 Task: In the  document Dance.pdf Select the text and change paragraph spacing to  'Double' Change page orientation to  'Landscape' Add Page color Dark Red
Action: Mouse moved to (332, 182)
Screenshot: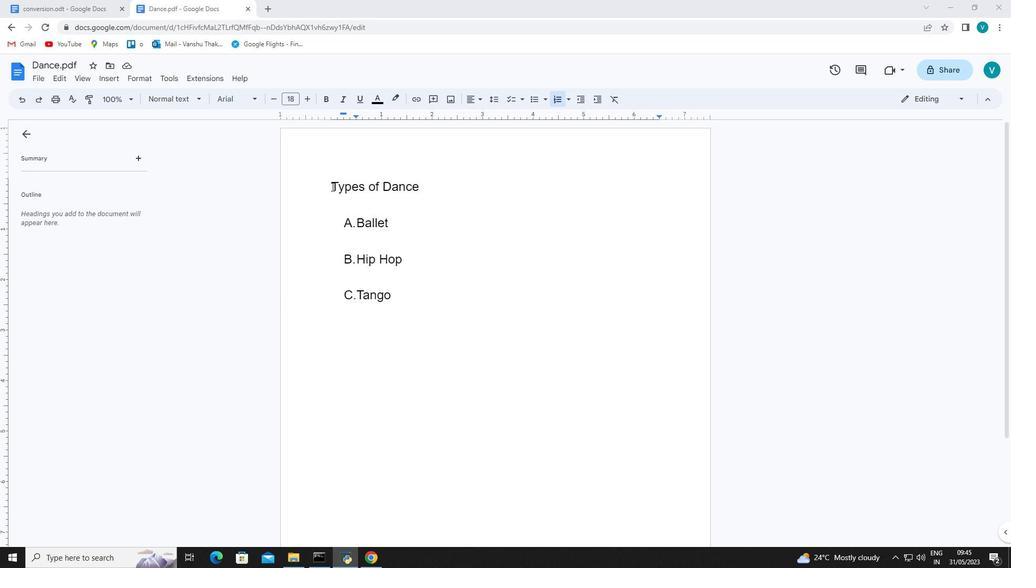 
Action: Mouse pressed left at (332, 182)
Screenshot: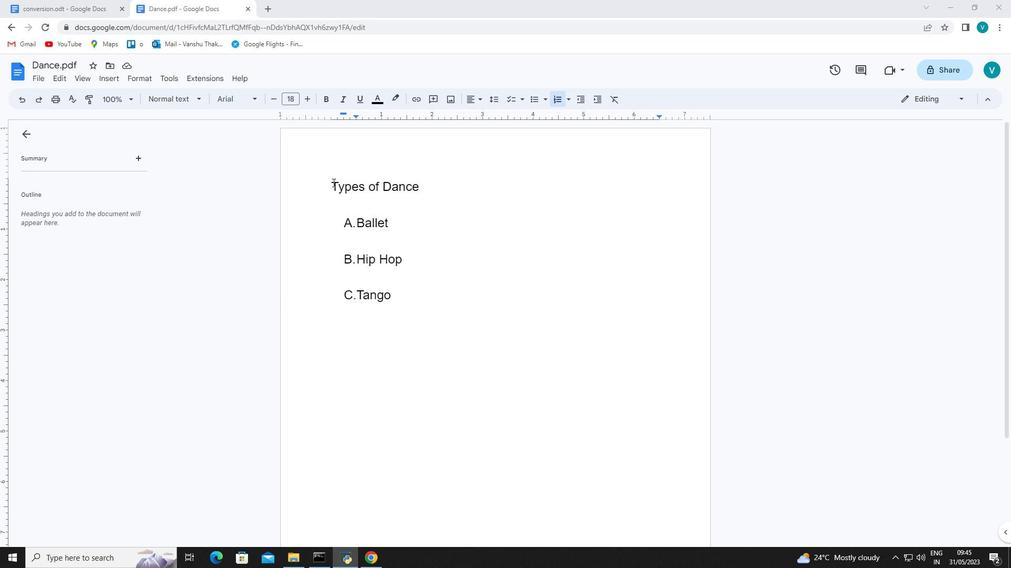 
Action: Mouse moved to (492, 101)
Screenshot: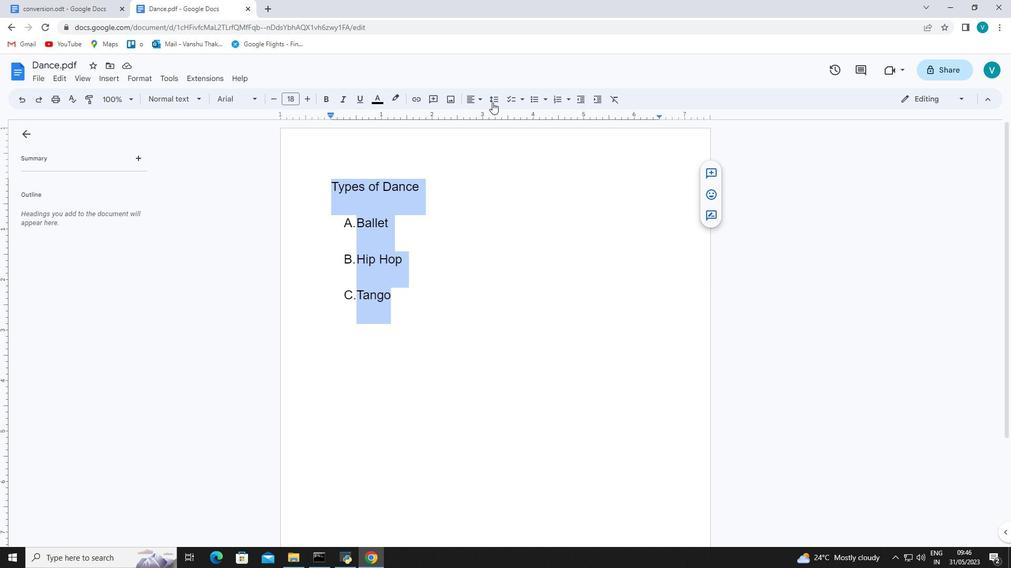
Action: Mouse pressed left at (492, 101)
Screenshot: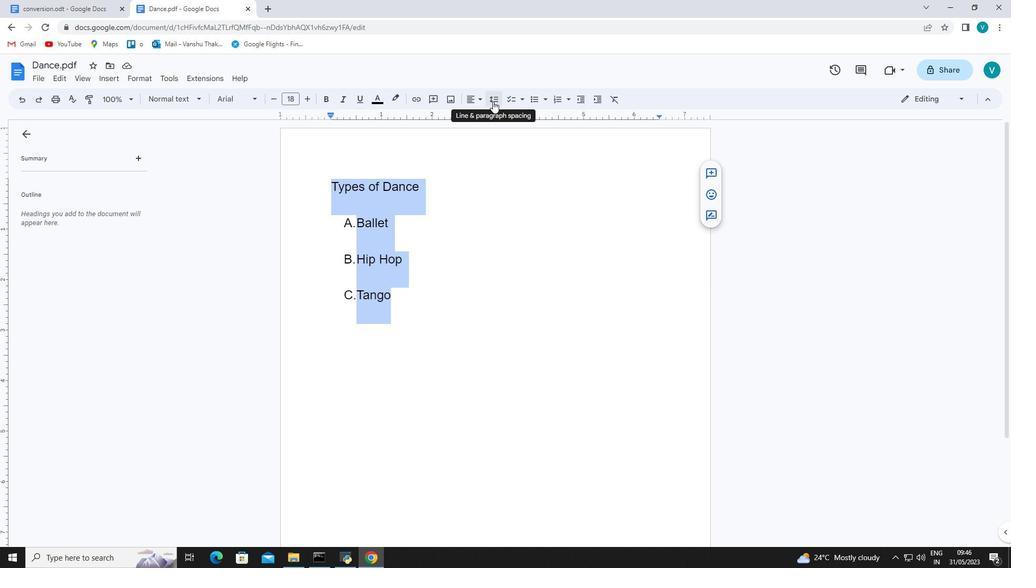 
Action: Mouse moved to (507, 165)
Screenshot: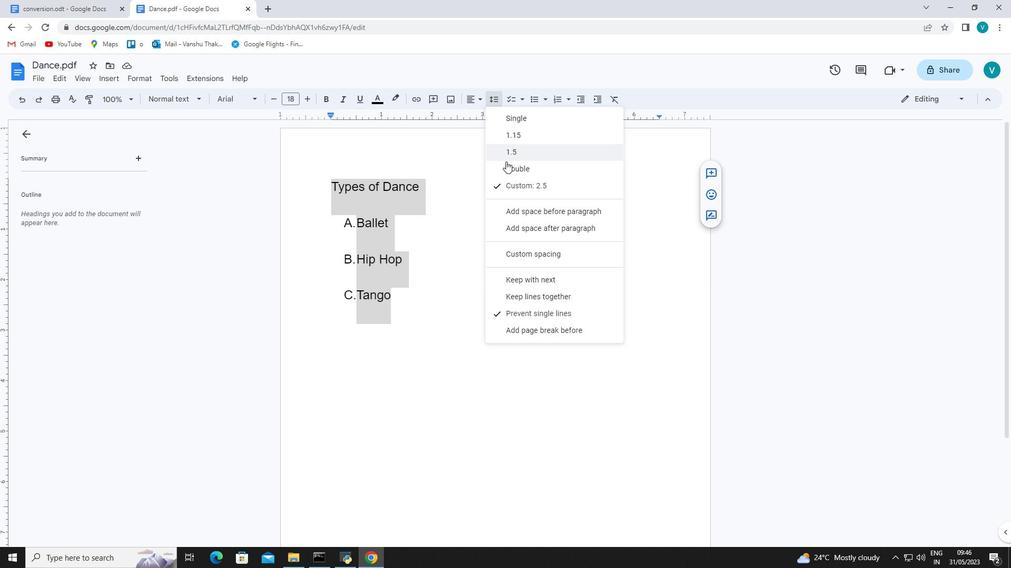 
Action: Mouse pressed left at (507, 165)
Screenshot: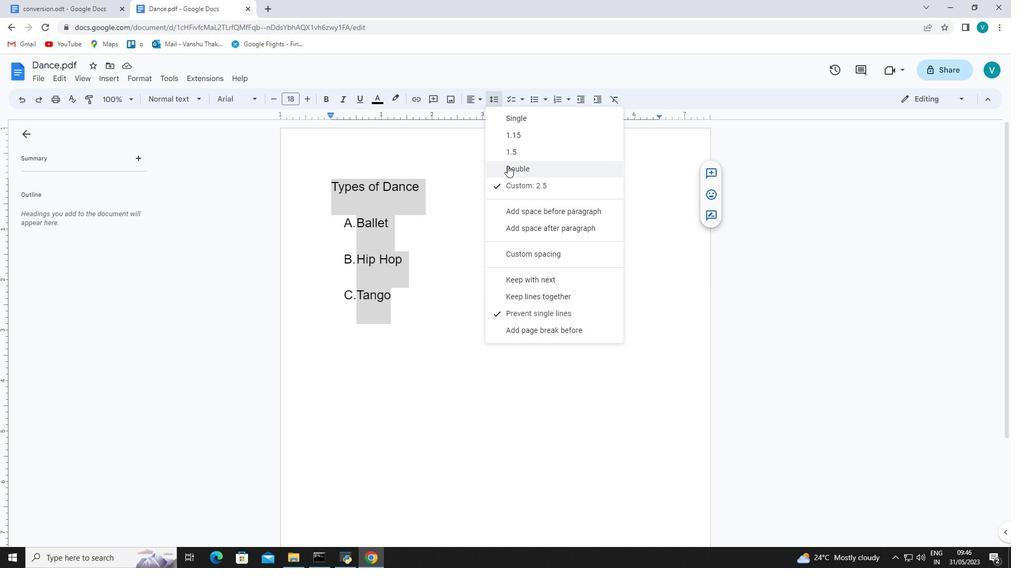 
Action: Mouse moved to (493, 259)
Screenshot: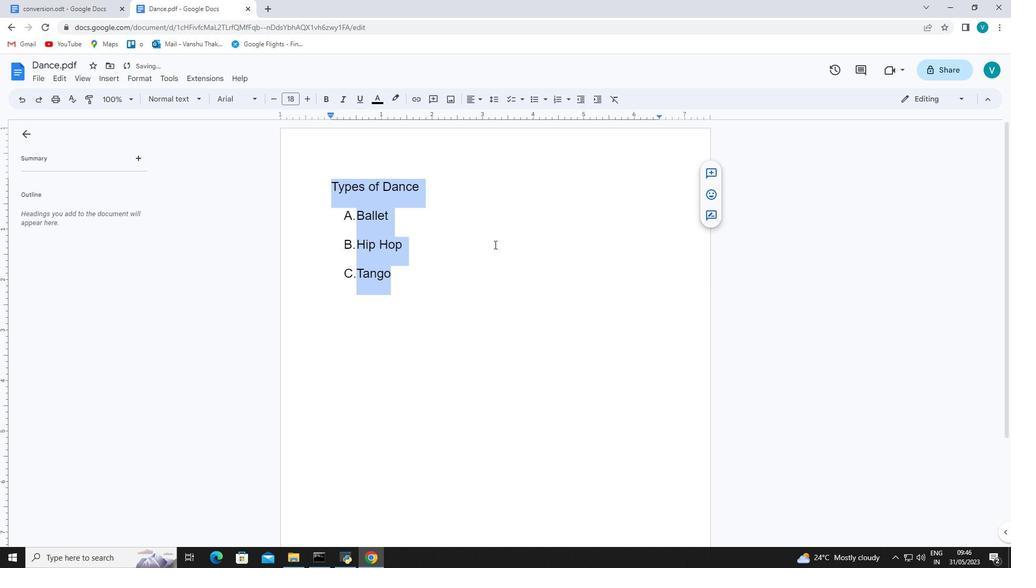 
Action: Mouse pressed left at (493, 259)
Screenshot: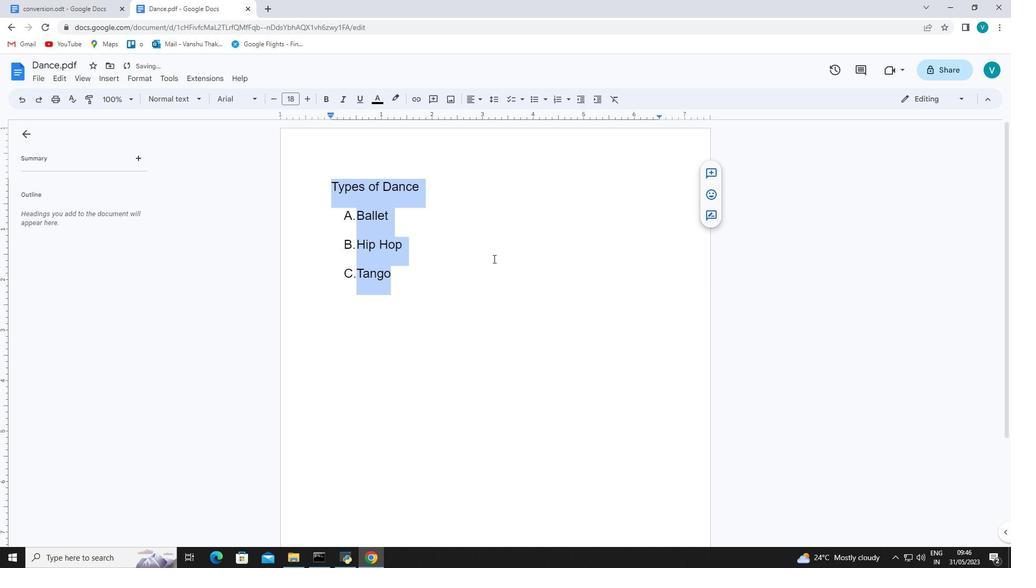 
Action: Mouse moved to (41, 78)
Screenshot: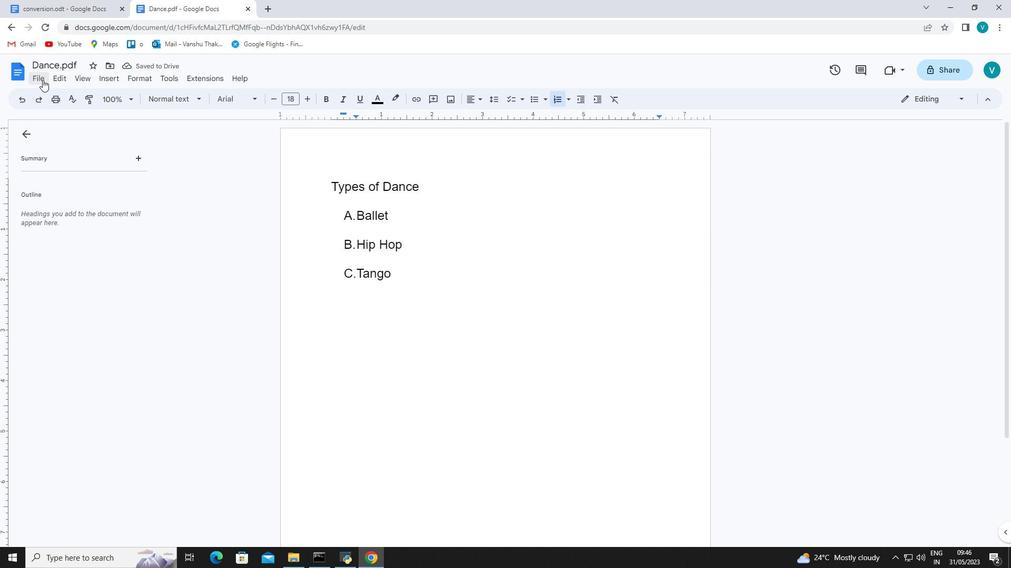 
Action: Mouse pressed left at (41, 78)
Screenshot: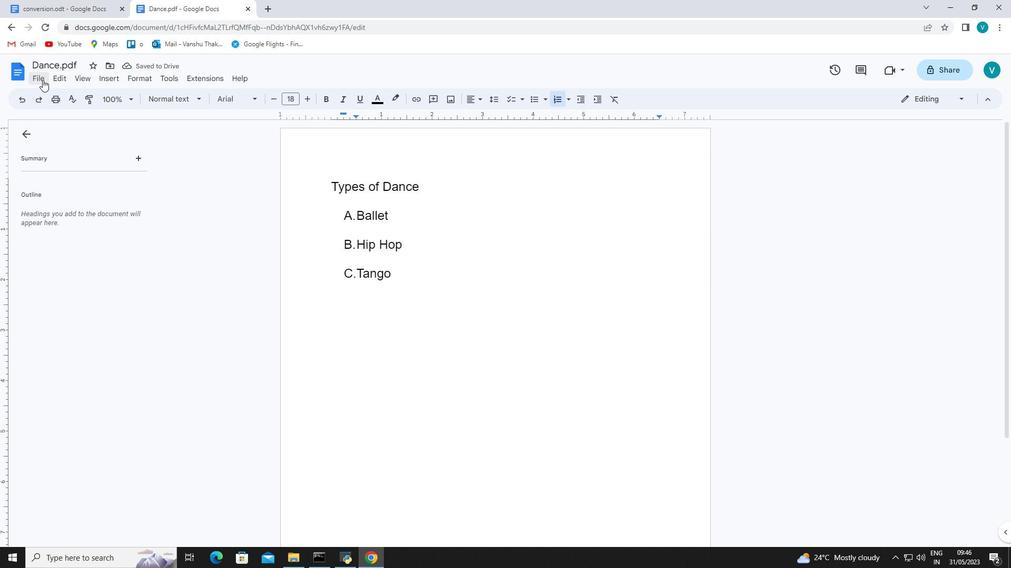 
Action: Mouse moved to (70, 362)
Screenshot: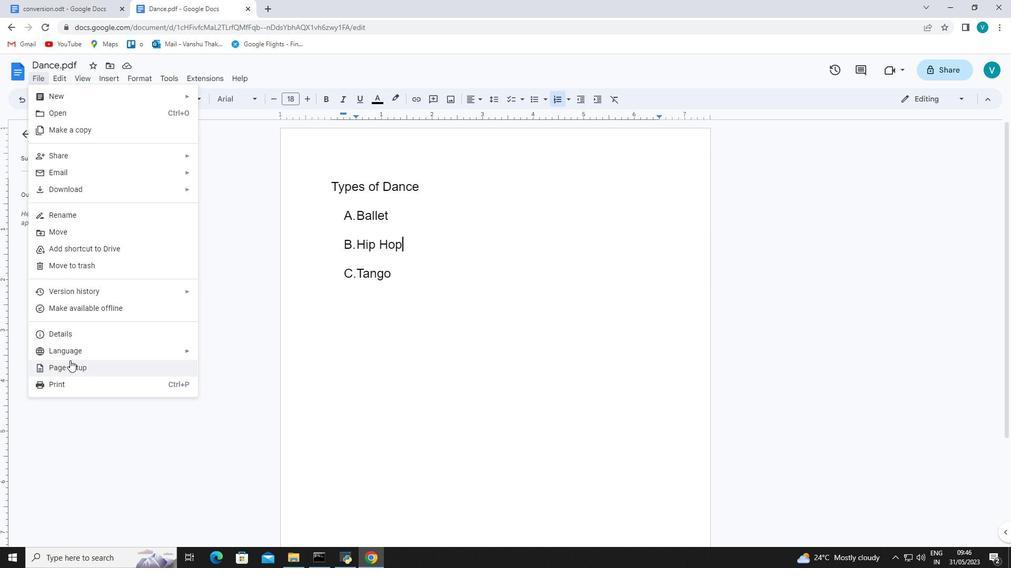 
Action: Mouse pressed left at (70, 362)
Screenshot: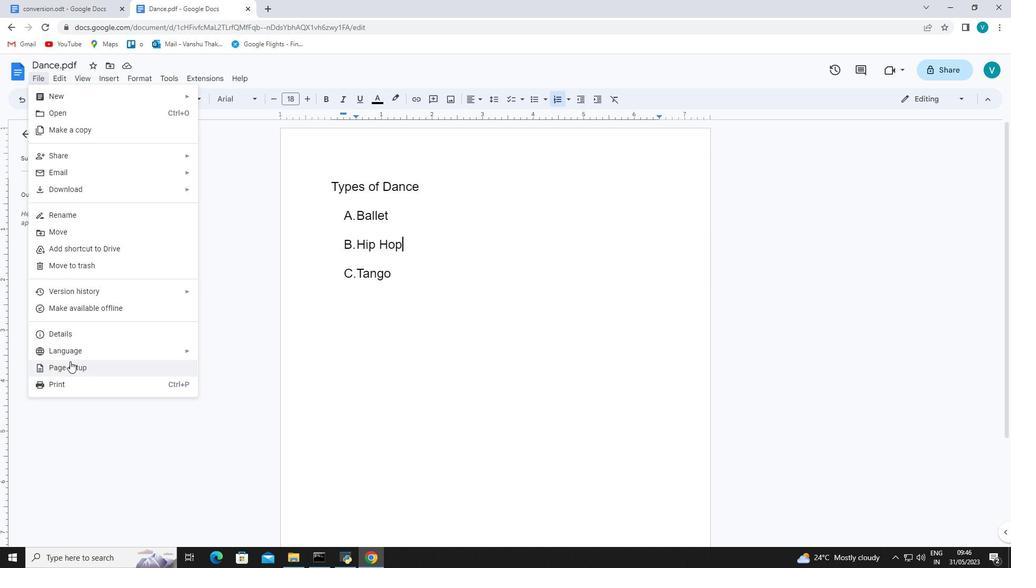 
Action: Mouse moved to (461, 283)
Screenshot: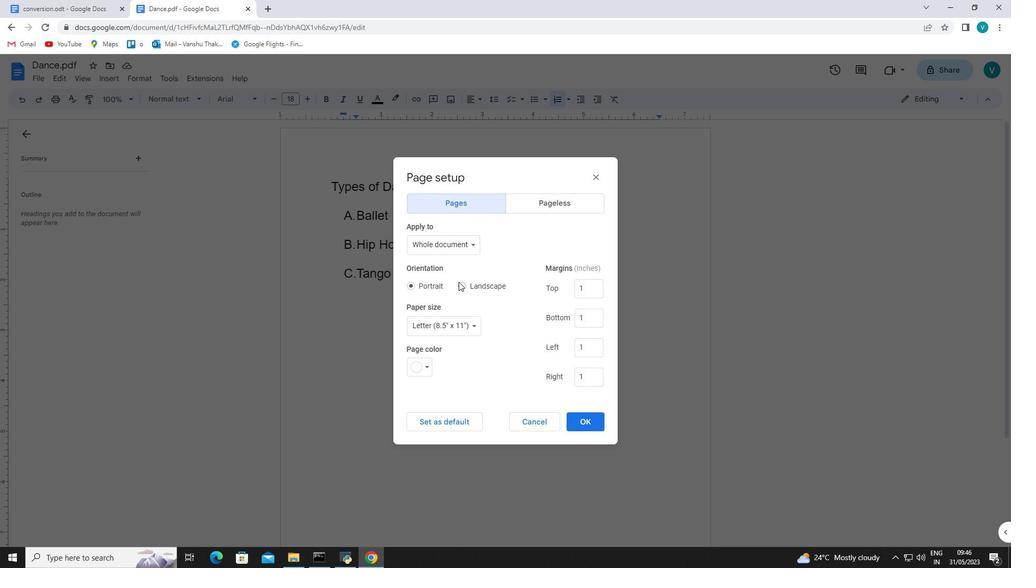 
Action: Mouse pressed left at (461, 283)
Screenshot: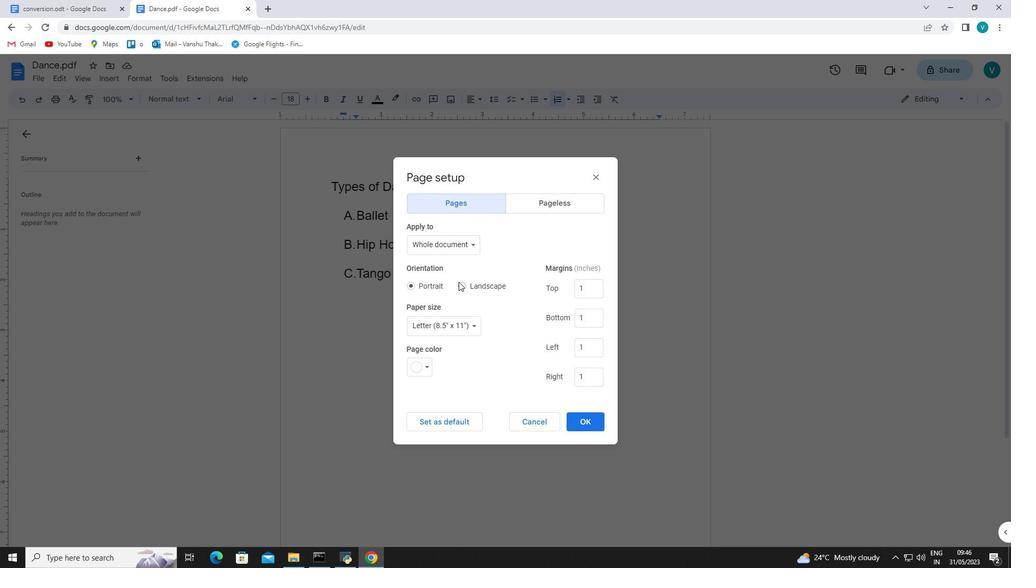 
Action: Mouse moved to (426, 368)
Screenshot: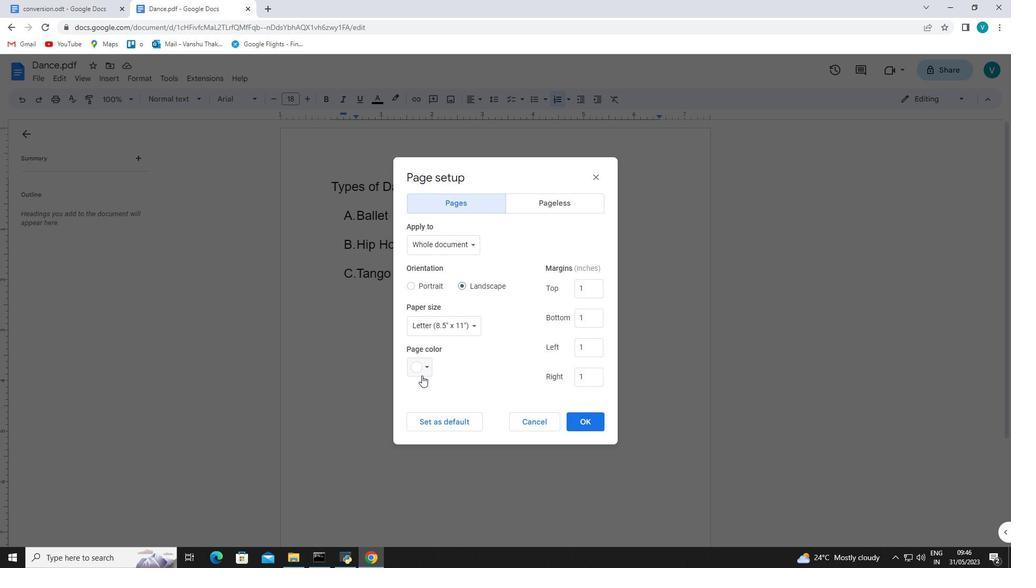 
Action: Mouse pressed left at (426, 368)
Screenshot: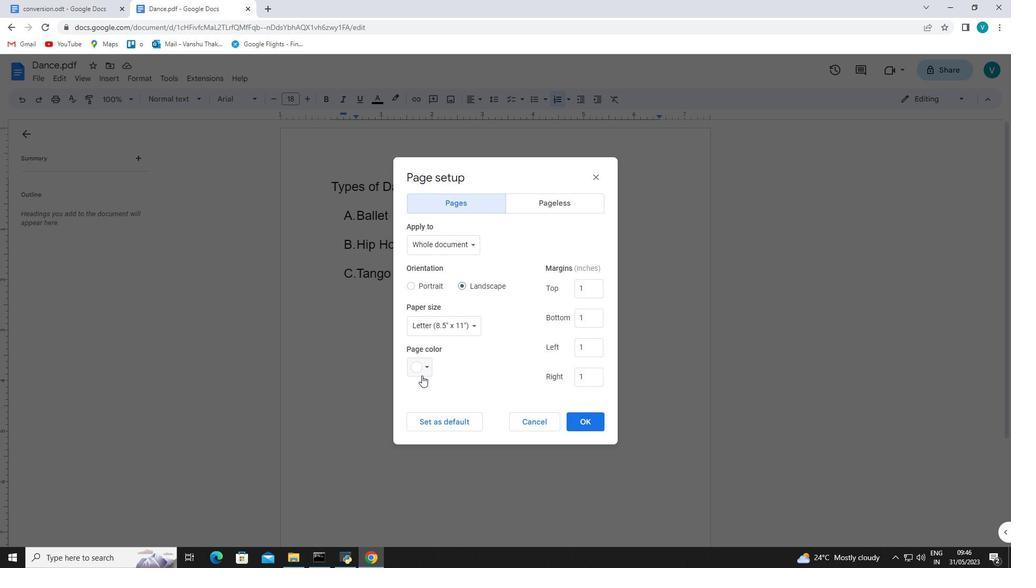 
Action: Mouse moved to (428, 444)
Screenshot: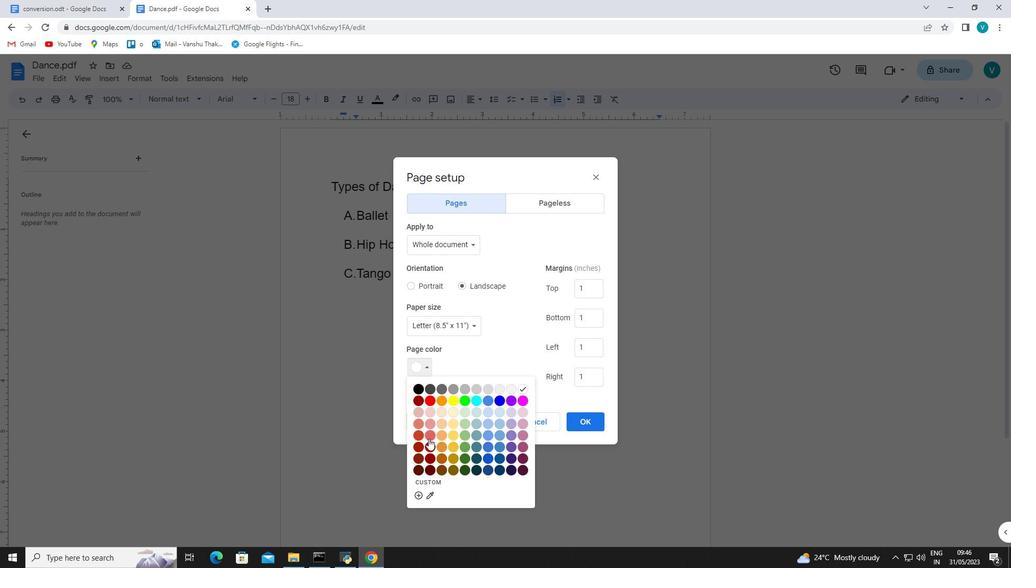 
Action: Mouse pressed left at (428, 444)
Screenshot: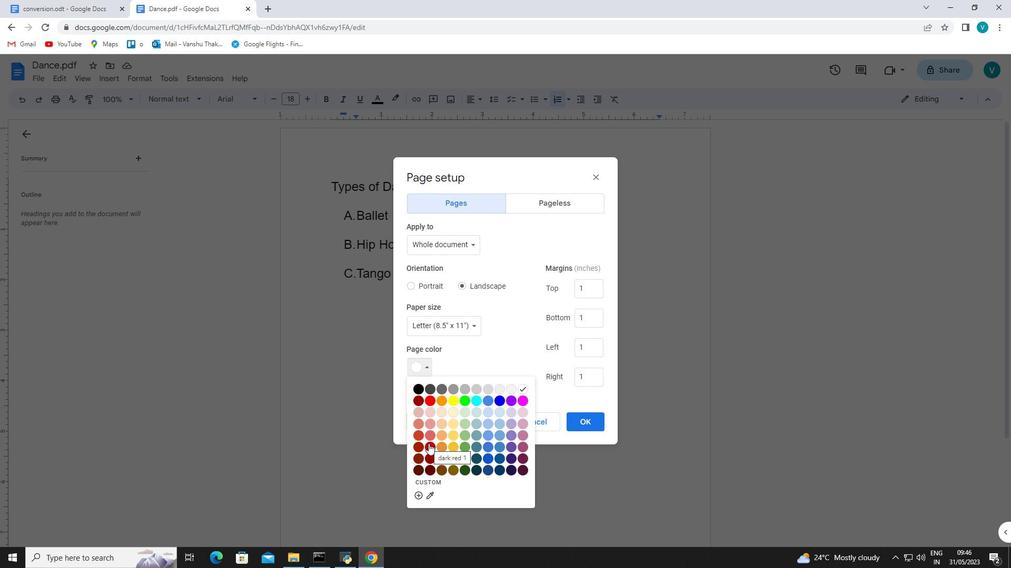 
Action: Mouse moved to (584, 423)
Screenshot: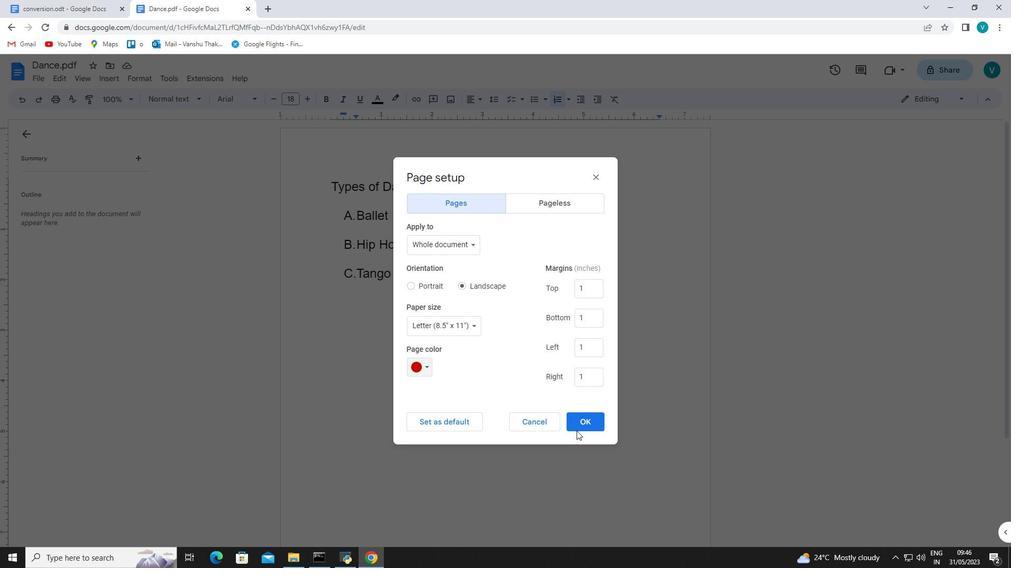 
Action: Mouse pressed left at (584, 423)
Screenshot: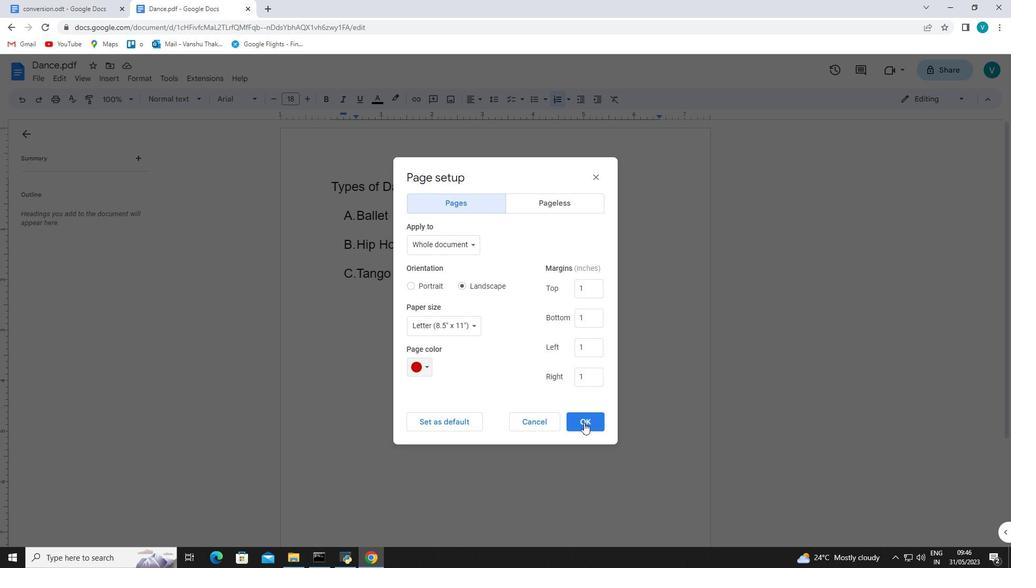 
